 Task: Add an event with the title Casual Team Building Game: Scavenger Hunt Adventure, date '2023/11/11', time 7:50 AM to 9:50 AM, logged in from the account softage.3@softage.netand send the event invitation to softage.8@softage.net and softage.9@softage.net. Set a reminder for the event 1 hour before
Action: Mouse moved to (75, 86)
Screenshot: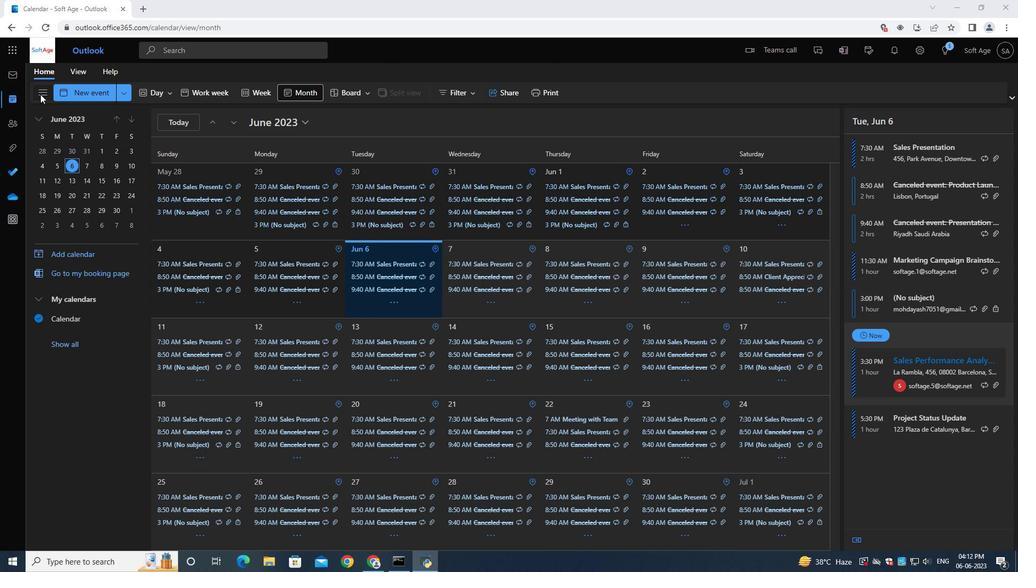 
Action: Mouse pressed left at (75, 86)
Screenshot: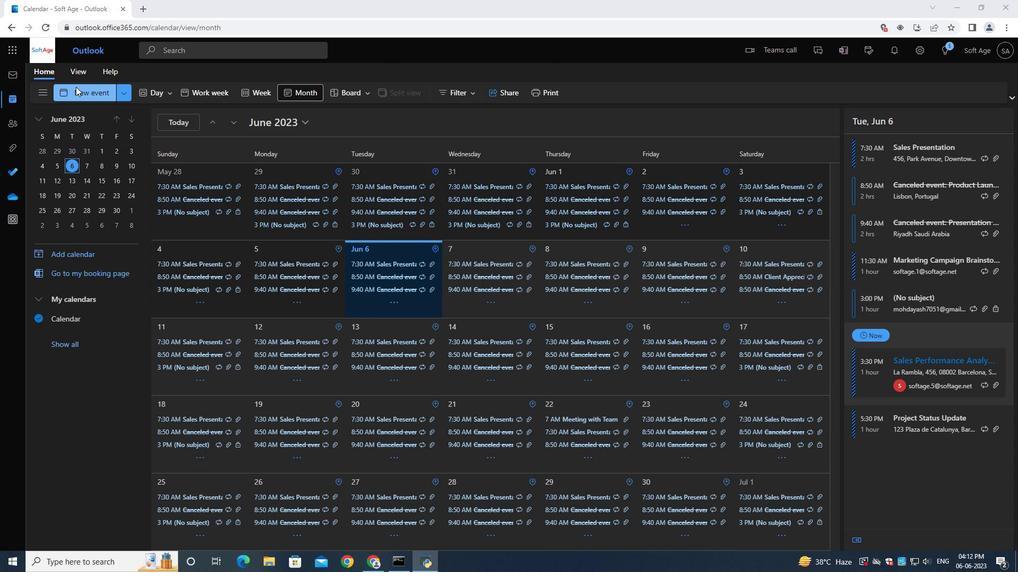 
Action: Mouse moved to (307, 167)
Screenshot: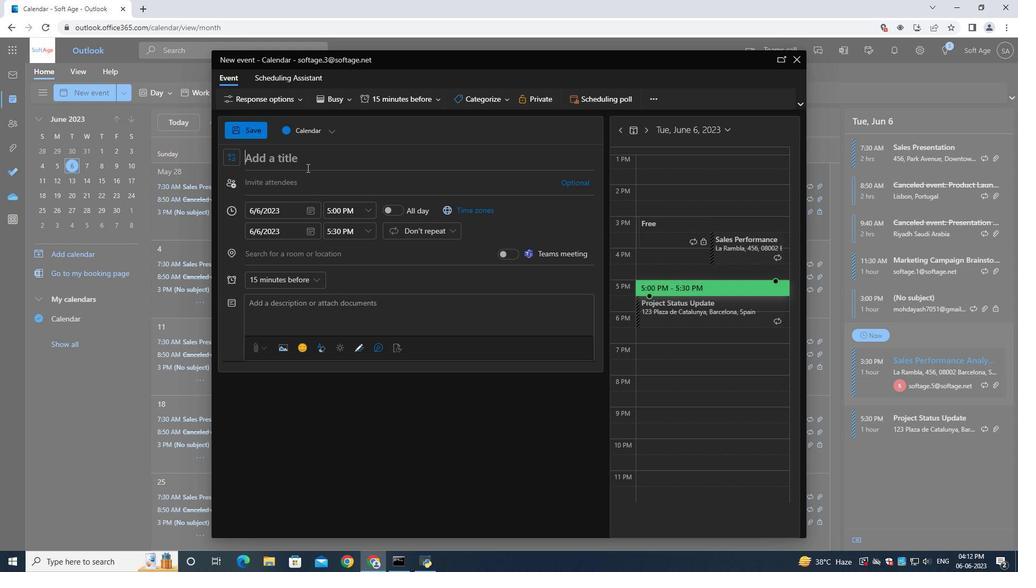 
Action: Mouse pressed left at (307, 167)
Screenshot: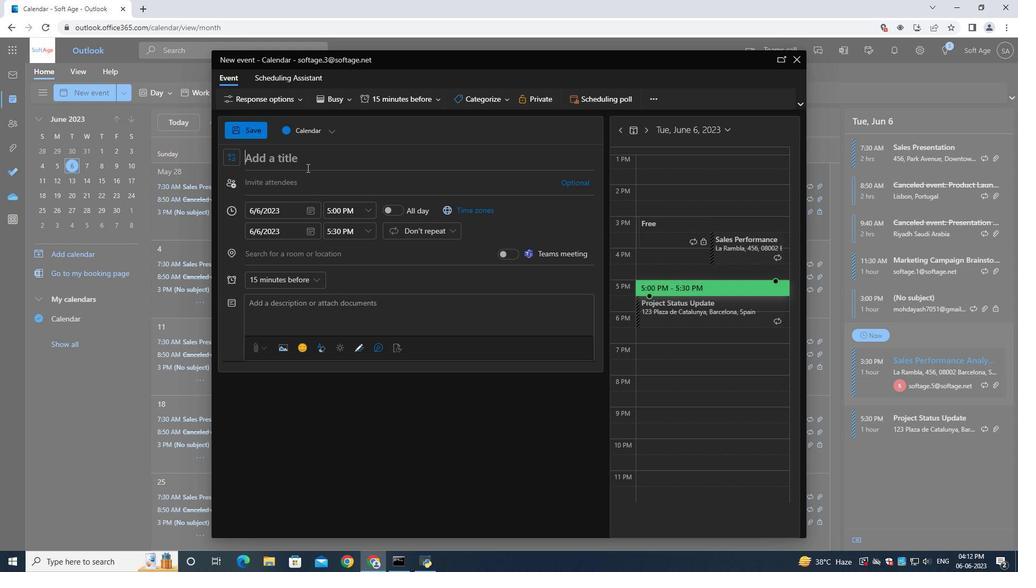 
Action: Mouse moved to (307, 167)
Screenshot: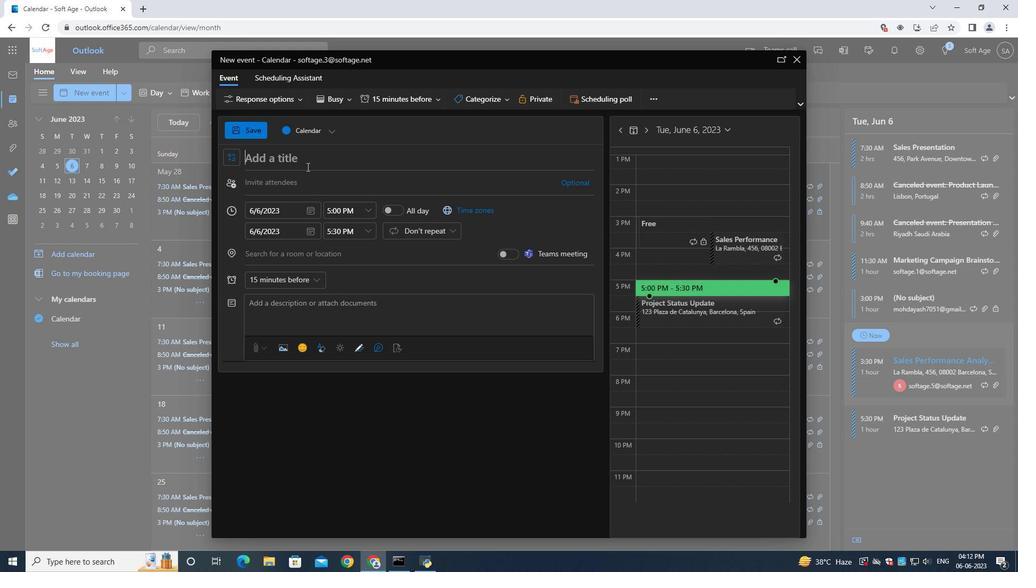 
Action: Key pressed <Key.shift>Casual<Key.space><Key.shift>Team<Key.space><Key.shift><Key.shift><Key.shift><Key.shift><Key.shift><Key.shift><Key.shift><Key.shift><Key.shift><Key.shift><Key.shift><Key.shift><Key.shift><Key.shift><Key.shift><Key.shift><Key.shift><Key.shift><Key.shift><Key.shift><Key.shift><Key.shift><Key.shift><Key.shift><Key.shift><Key.shift><Key.shift><Key.shift><Key.shift><Key.shift><Key.shift><Key.shift><Key.shift><Key.shift><Key.shift><Key.shift><Key.shift><Key.shift><Key.shift><Key.shift><Key.shift><Key.shift><Key.shift><Key.shift><Key.shift><Key.shift><Key.shift><Key.shift><Key.shift><Key.shift><Key.shift><Key.shift><Key.shift><Key.shift><Key.shift><Key.shift><Key.shift><Key.shift><Key.shift><Key.shift><Key.shift><Key.shift><Key.shift><Key.shift><Key.shift><Key.shift>Building<Key.space><Key.shift><Key.shift><Key.shift><Key.shift><Key.shift><Key.shift><Key.shift><Key.shift><Key.shift><Key.shift><Key.shift><Key.shift><Key.shift><Key.shift><Key.shift><Key.shift><Key.shift><Key.shift><Key.shift><Key.shift><Key.shift>Game<Key.shift_r>:<Key.space><Key.shift><Key.shift><Key.shift><Key.shift><Key.shift><Key.shift><Key.shift><Key.shift><Key.shift><Key.shift><Key.shift><Key.shift><Key.shift><Key.shift><Key.shift><Key.shift><Key.shift>Scavenger<Key.space><Key.shift>Hunt<Key.space><Key.shift><Key.shift><Key.shift><Key.shift><Key.shift><Key.shift><Key.shift><Key.shift><Key.shift><Key.shift><Key.shift><Key.shift><Key.shift><Key.shift><Key.shift><Key.shift><Key.shift><Key.shift><Key.shift><Key.shift><Key.shift><Key.shift><Key.shift><Key.shift>Adventure<Key.space>
Screenshot: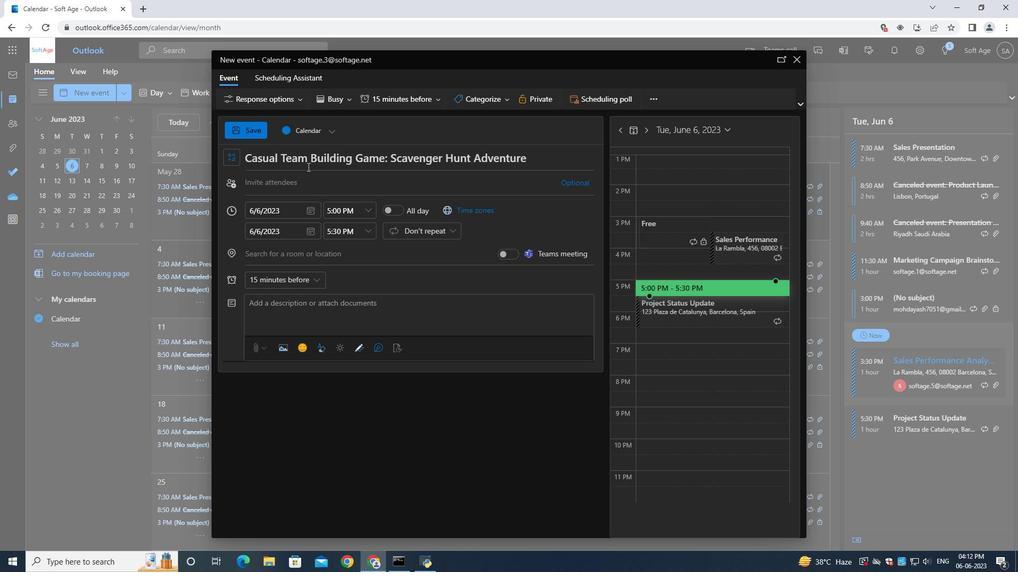 
Action: Mouse moved to (308, 208)
Screenshot: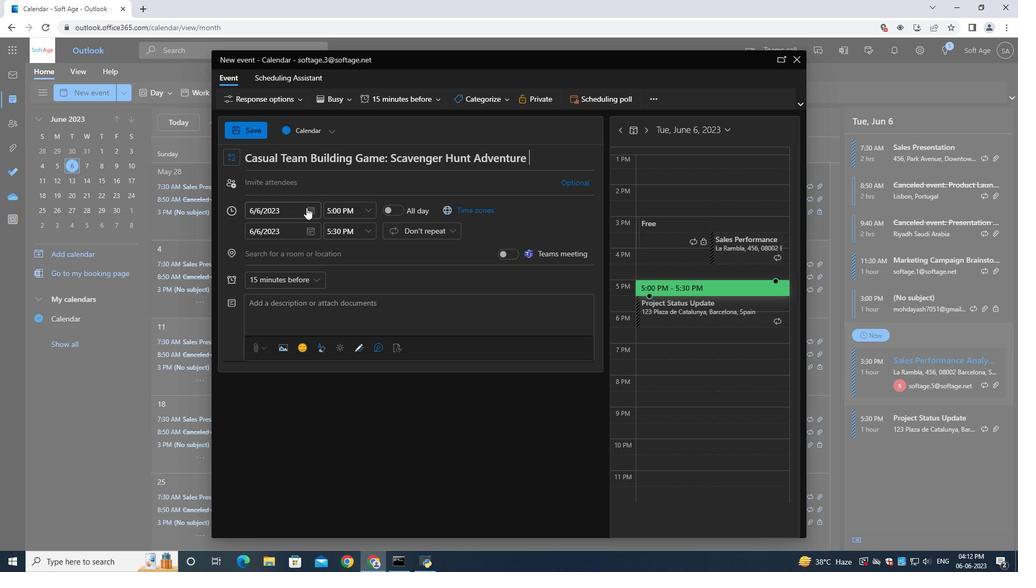 
Action: Mouse pressed left at (308, 208)
Screenshot: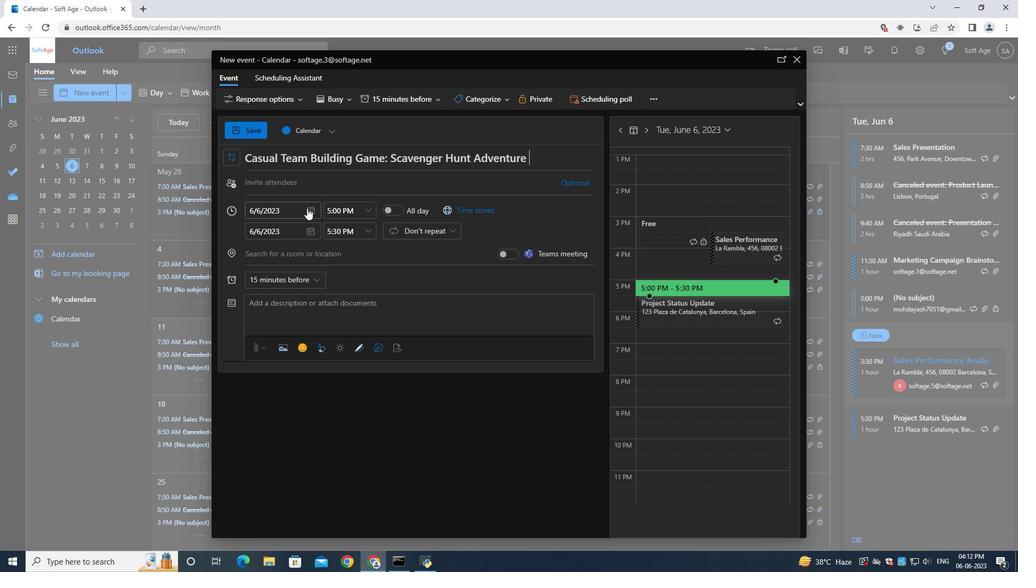 
Action: Mouse moved to (347, 235)
Screenshot: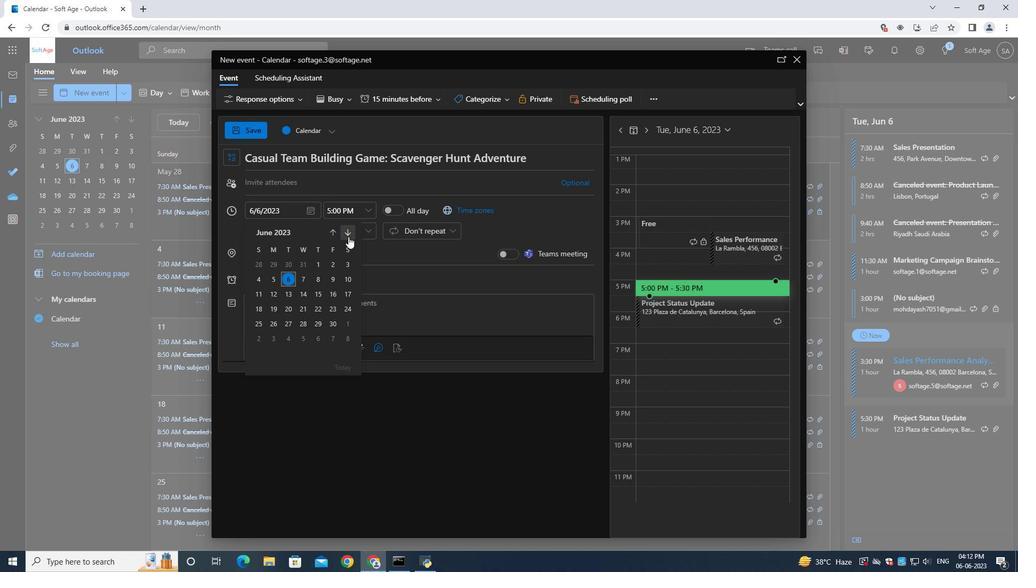 
Action: Mouse pressed left at (347, 235)
Screenshot: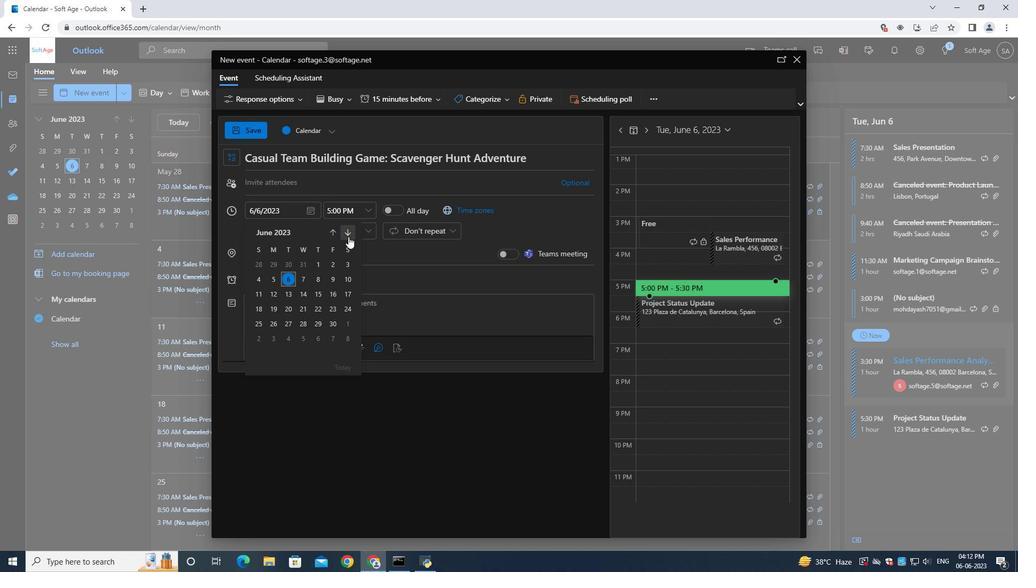 
Action: Mouse pressed left at (347, 235)
Screenshot: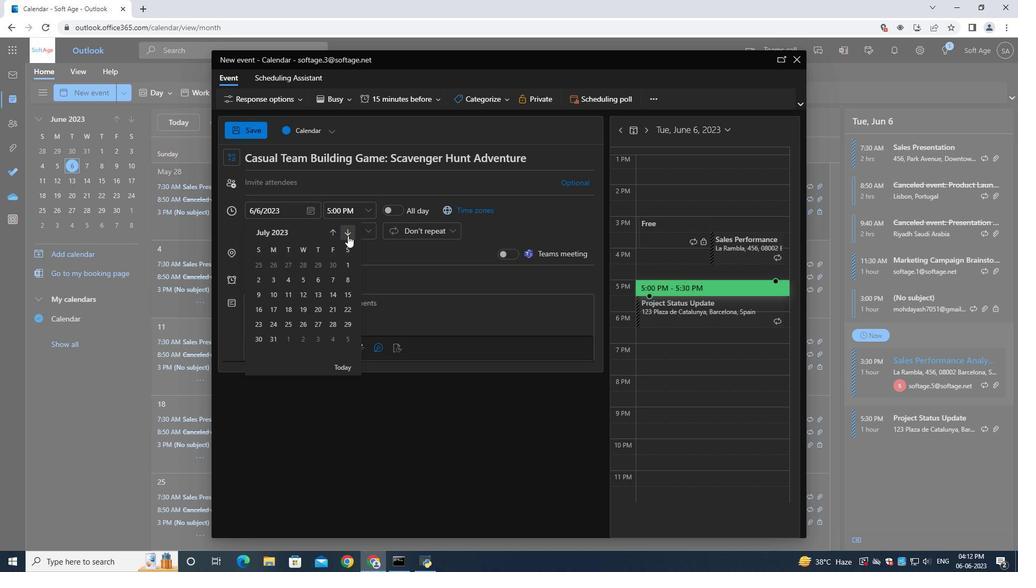 
Action: Mouse pressed left at (347, 235)
Screenshot: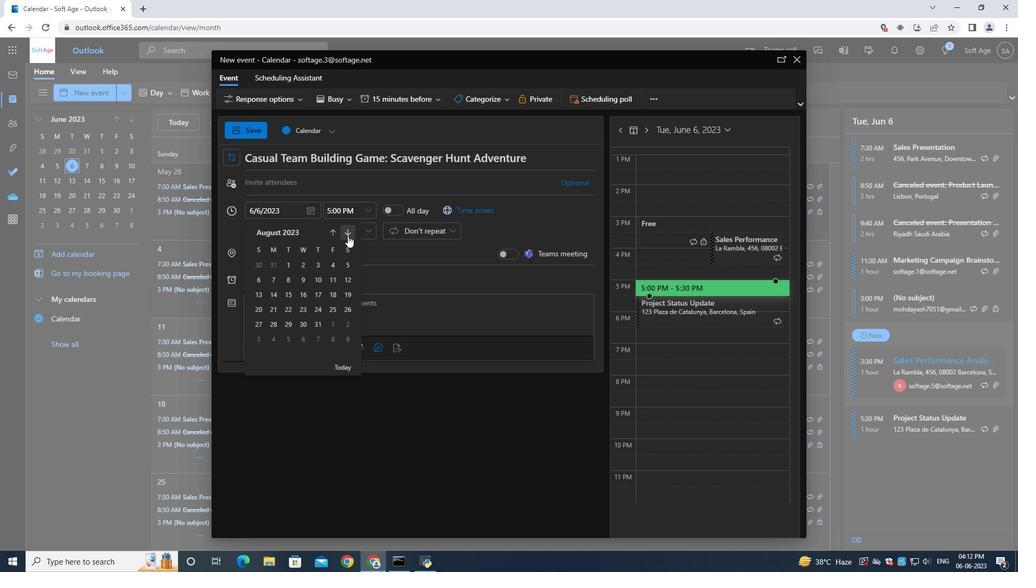 
Action: Mouse pressed left at (347, 235)
Screenshot: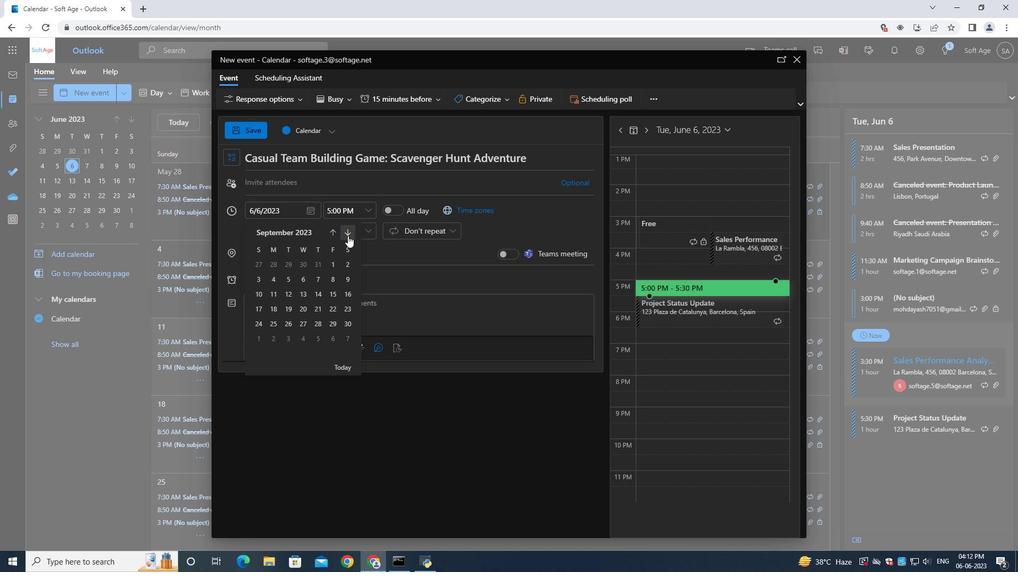 
Action: Mouse moved to (347, 235)
Screenshot: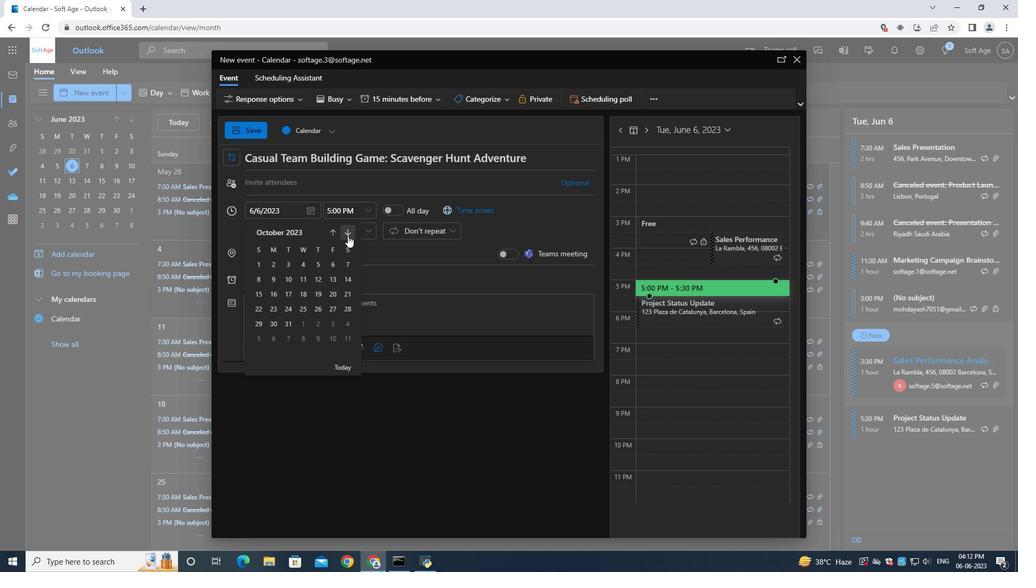 
Action: Mouse pressed left at (347, 235)
Screenshot: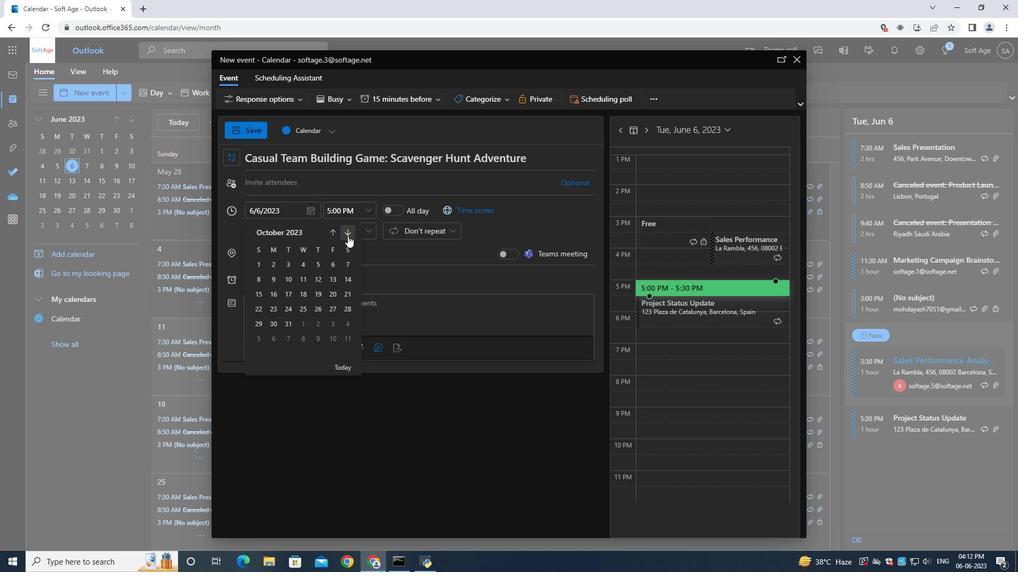 
Action: Mouse pressed left at (347, 235)
Screenshot: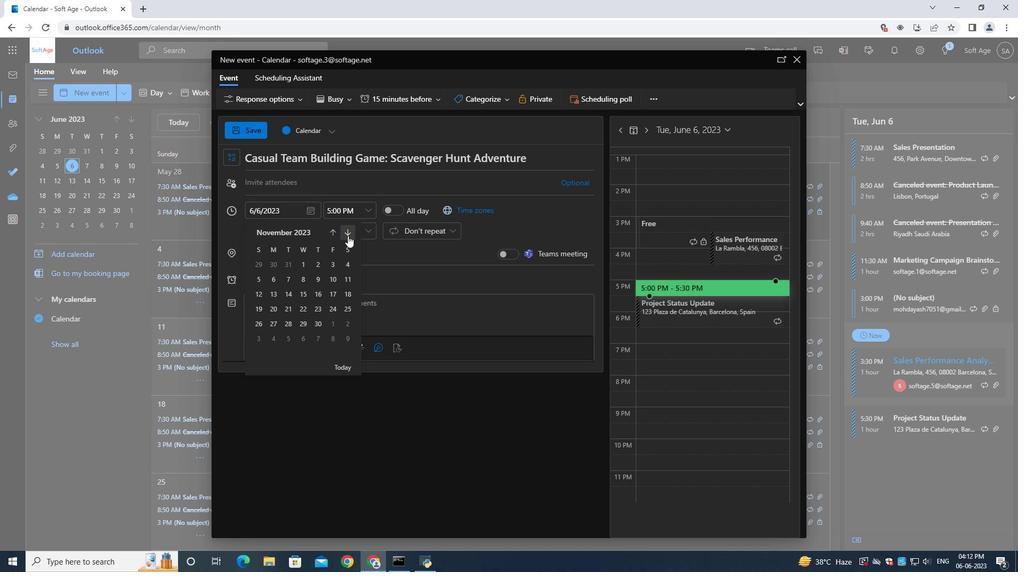 
Action: Mouse moved to (331, 235)
Screenshot: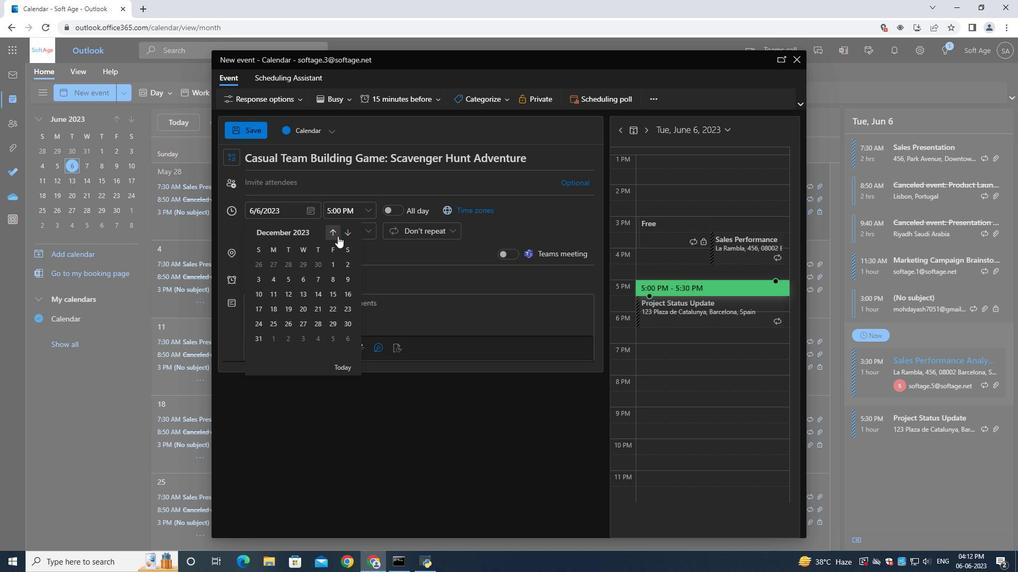 
Action: Mouse pressed left at (331, 235)
Screenshot: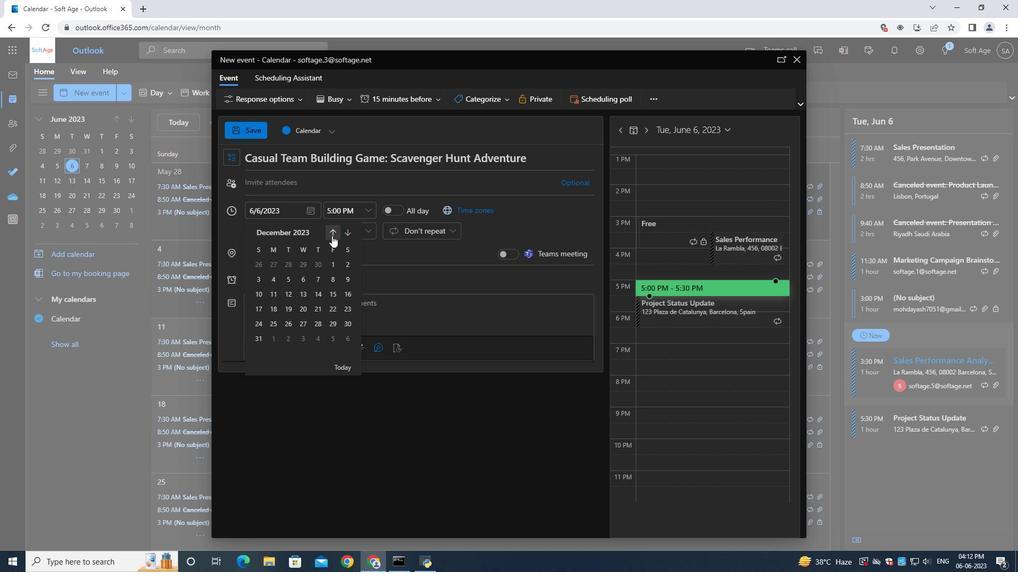 
Action: Mouse moved to (345, 282)
Screenshot: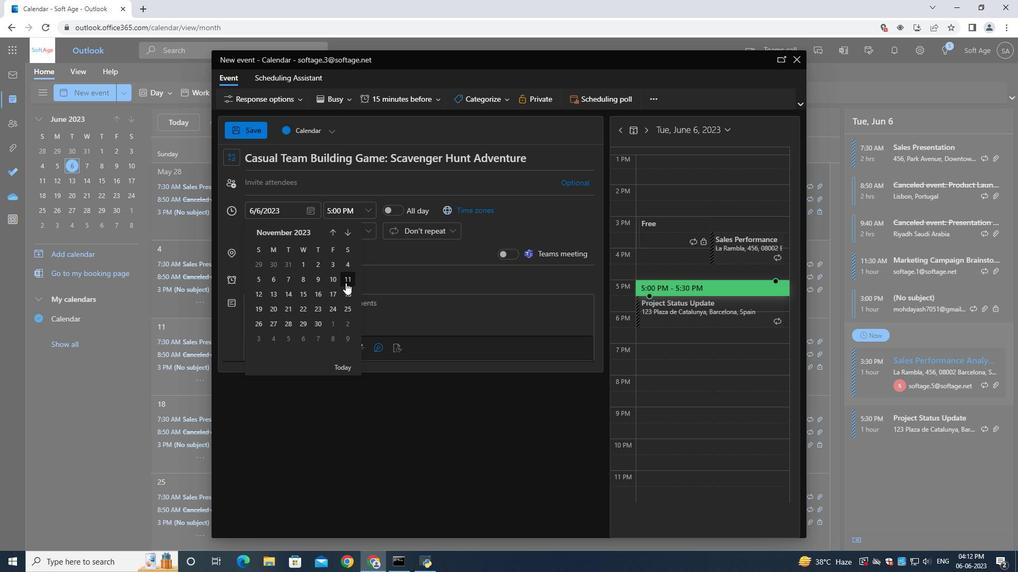 
Action: Mouse pressed left at (345, 282)
Screenshot: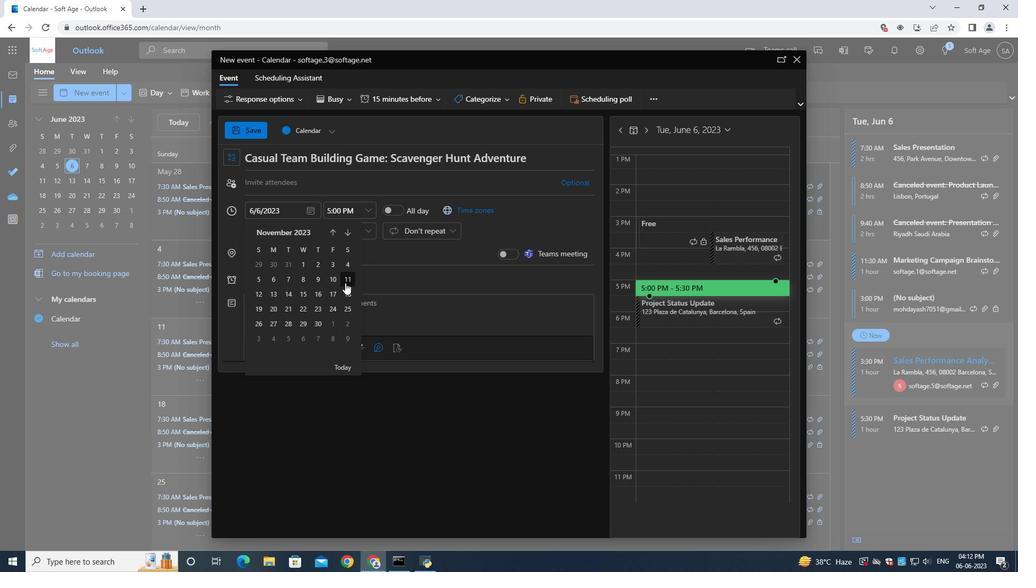 
Action: Mouse moved to (343, 209)
Screenshot: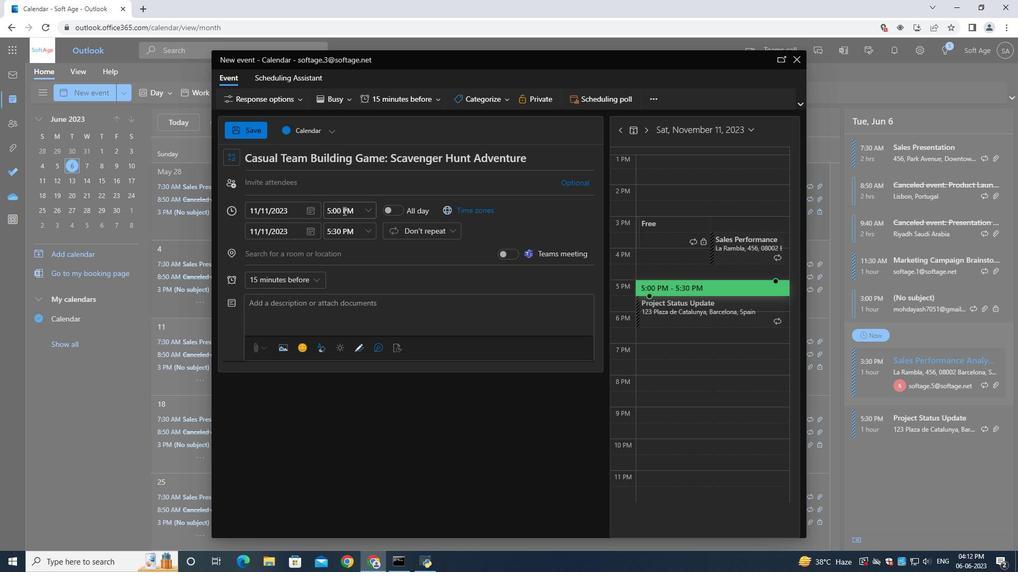 
Action: Mouse pressed left at (343, 209)
Screenshot: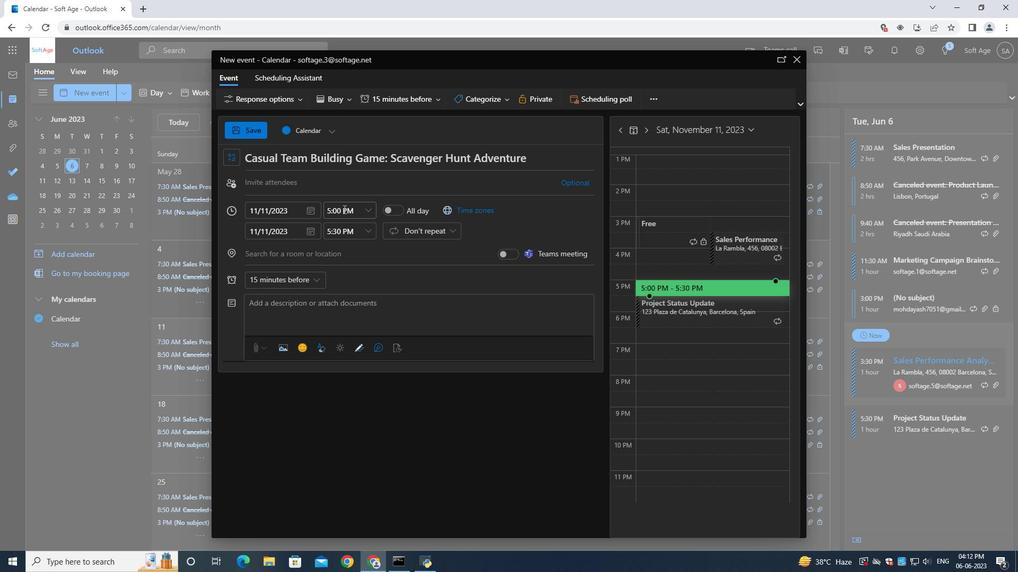
Action: Mouse moved to (344, 209)
Screenshot: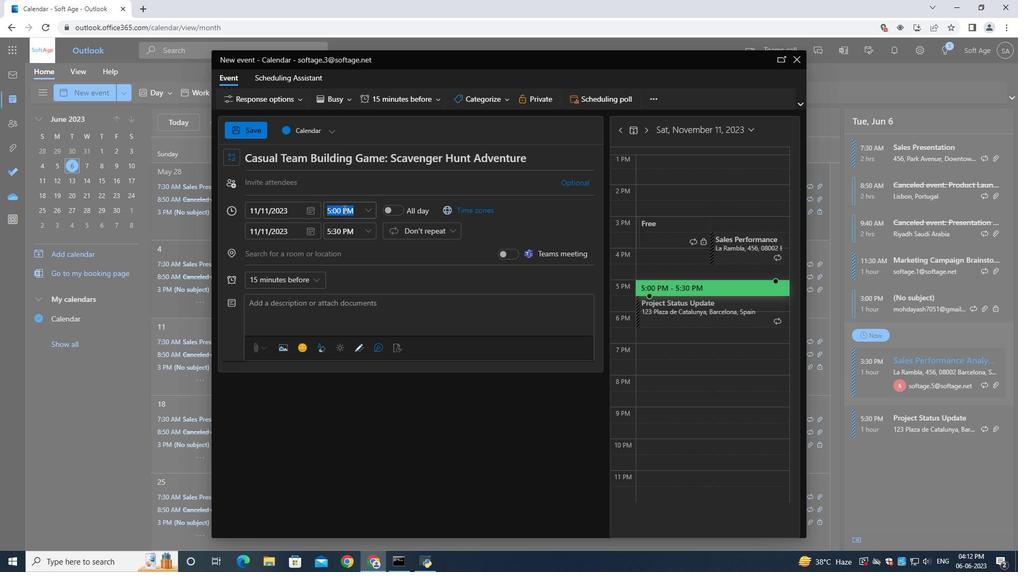 
Action: Key pressed 7<Key.shift_r>:50<Key.shift>AM
Screenshot: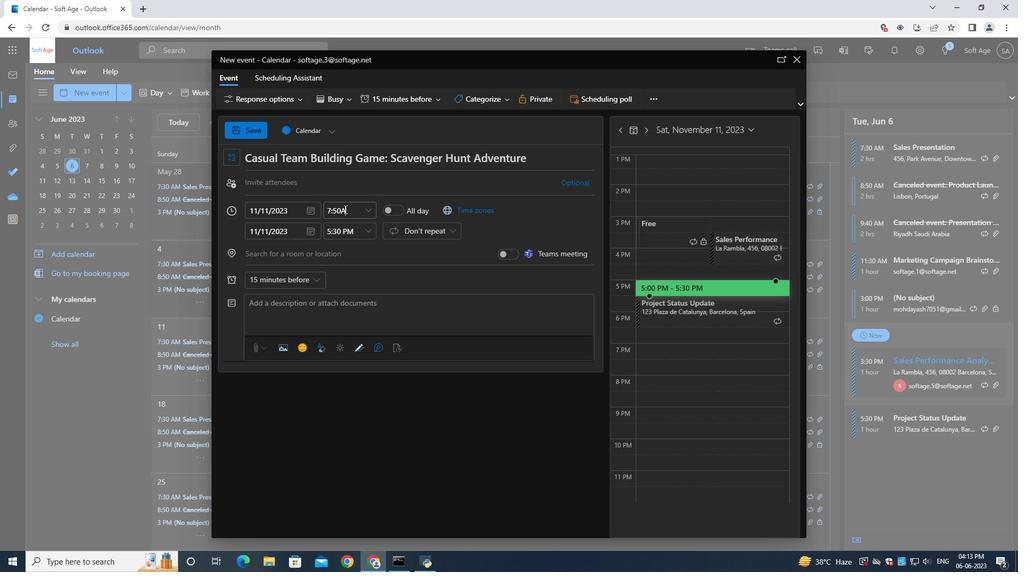 
Action: Mouse moved to (326, 236)
Screenshot: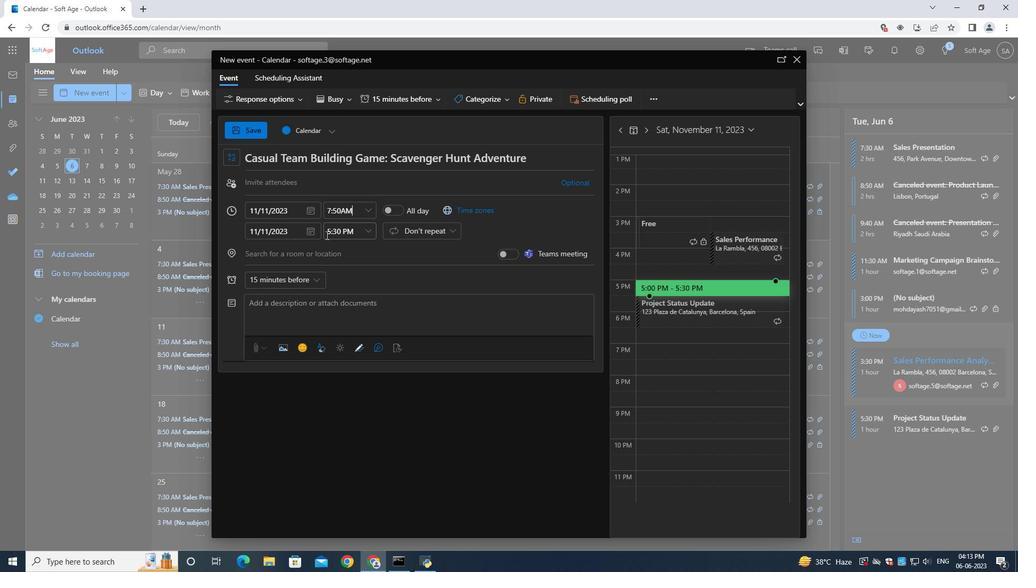 
Action: Mouse pressed left at (326, 236)
Screenshot: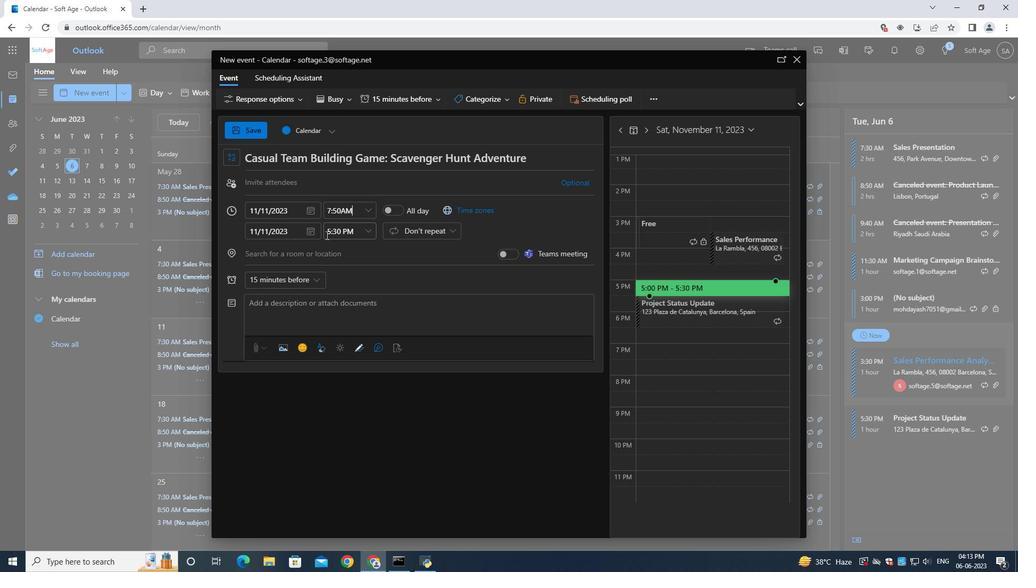 
Action: Mouse moved to (334, 236)
Screenshot: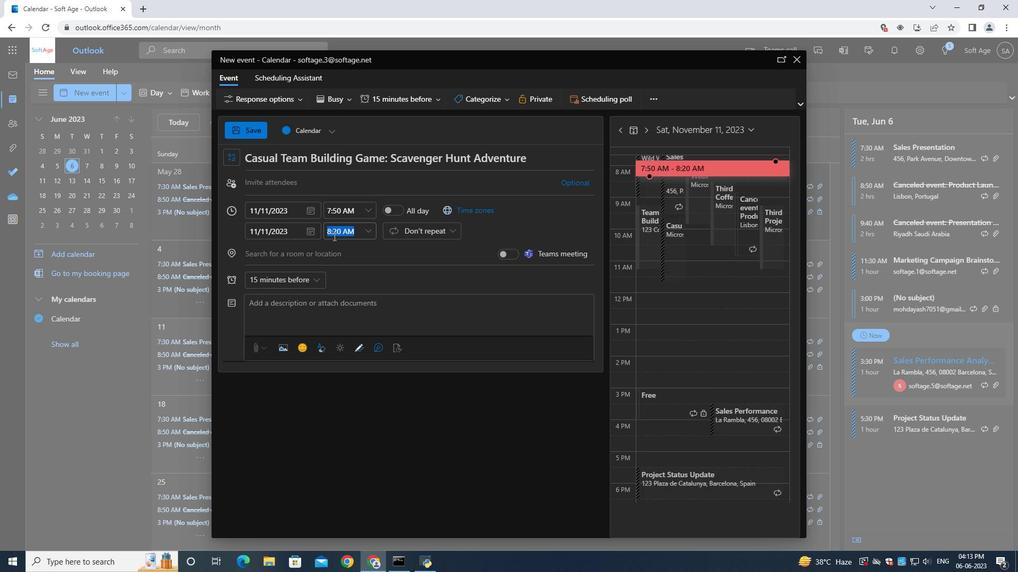 
Action: Key pressed 9<Key.shift_r>:50<Key.shift>AM
Screenshot: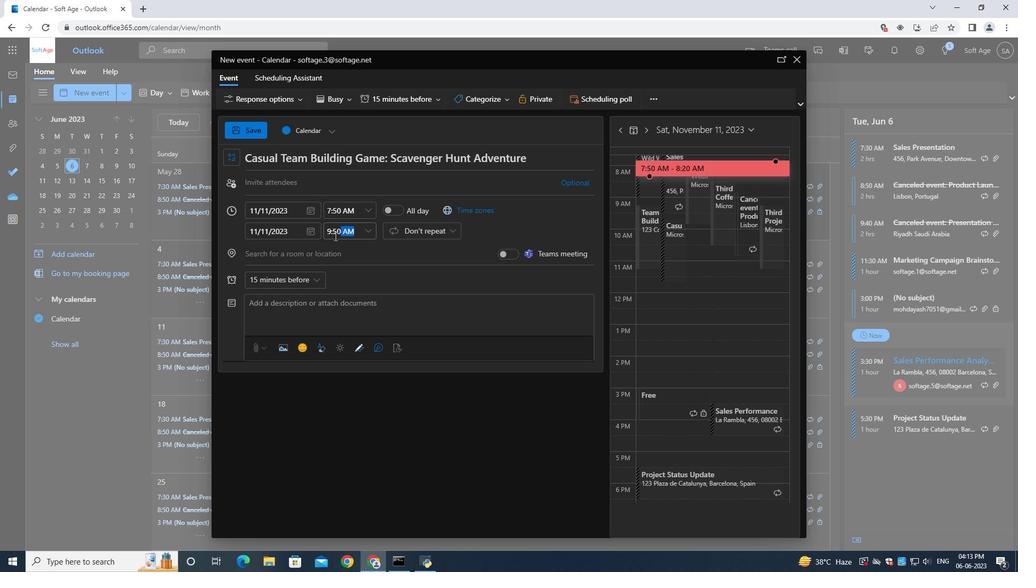 
Action: Mouse moved to (267, 180)
Screenshot: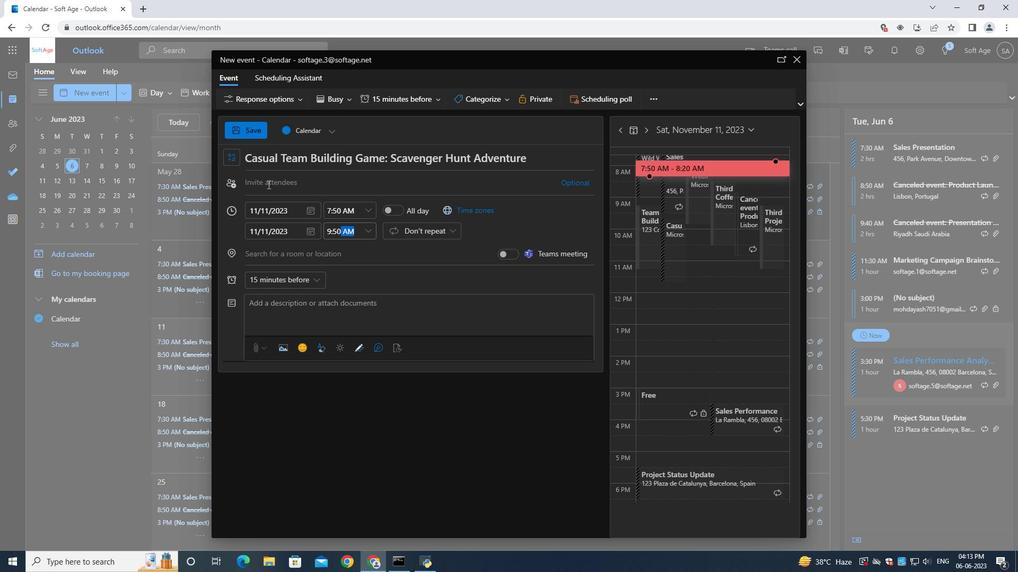 
Action: Mouse pressed left at (267, 180)
Screenshot: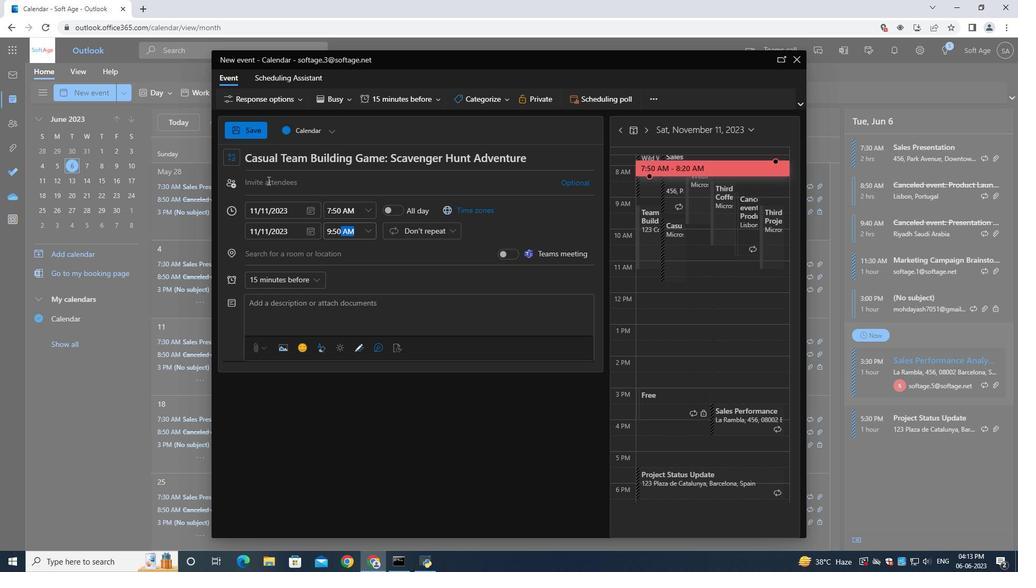 
Action: Mouse moved to (267, 180)
Screenshot: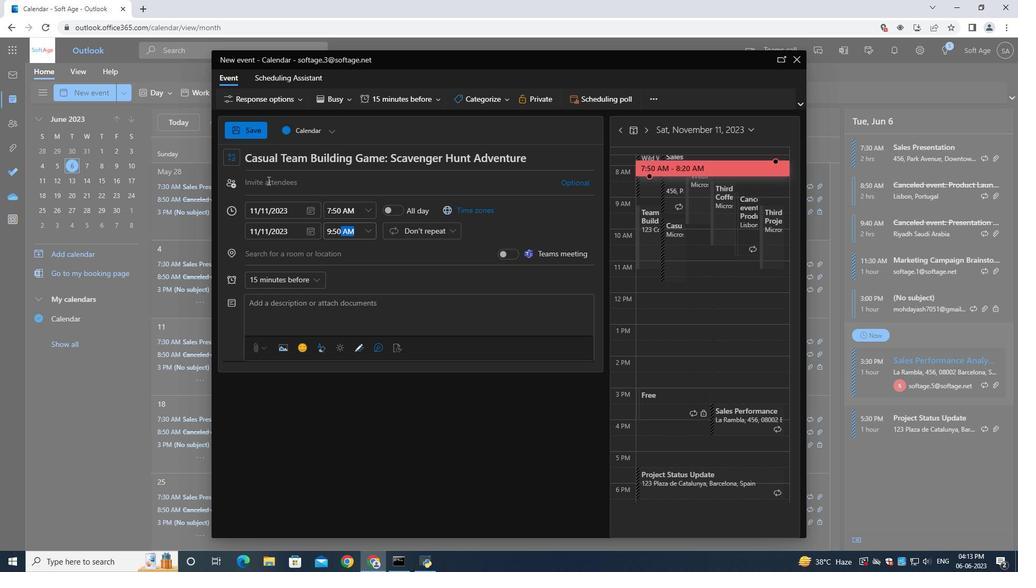 
Action: Key pressed softage.8<Key.shift>@softage.net
Screenshot: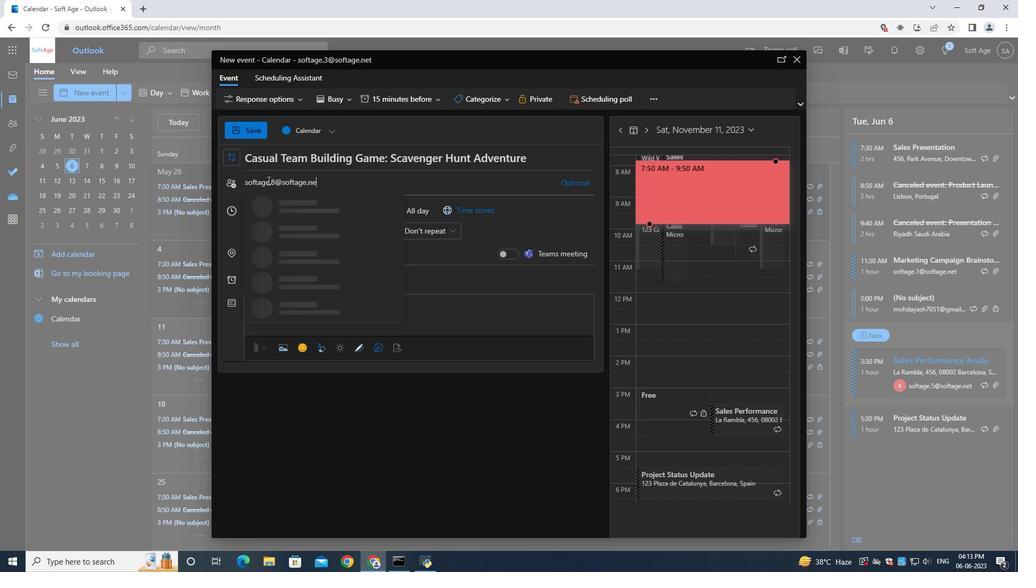 
Action: Mouse moved to (278, 202)
Screenshot: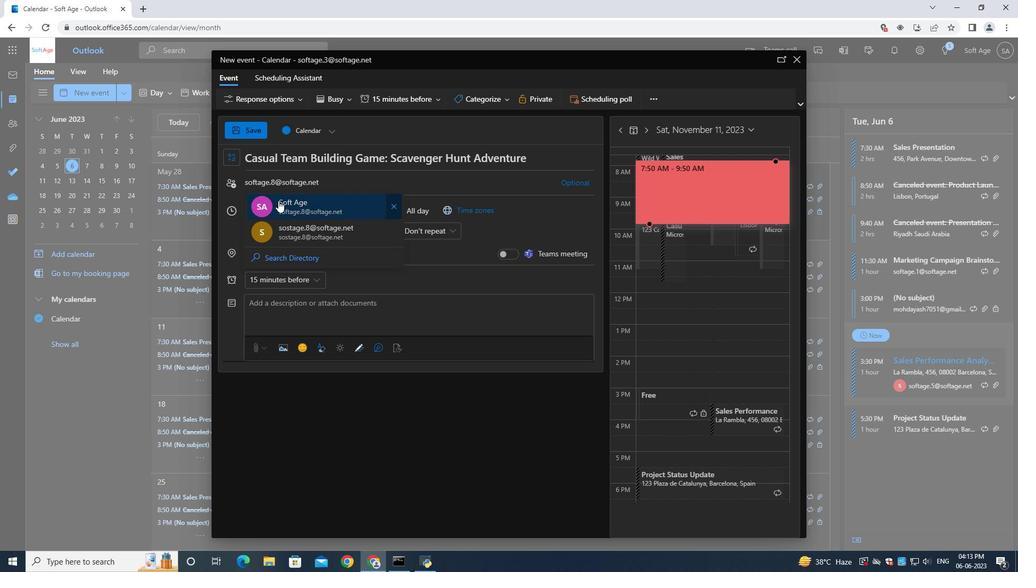 
Action: Mouse pressed left at (278, 202)
Screenshot: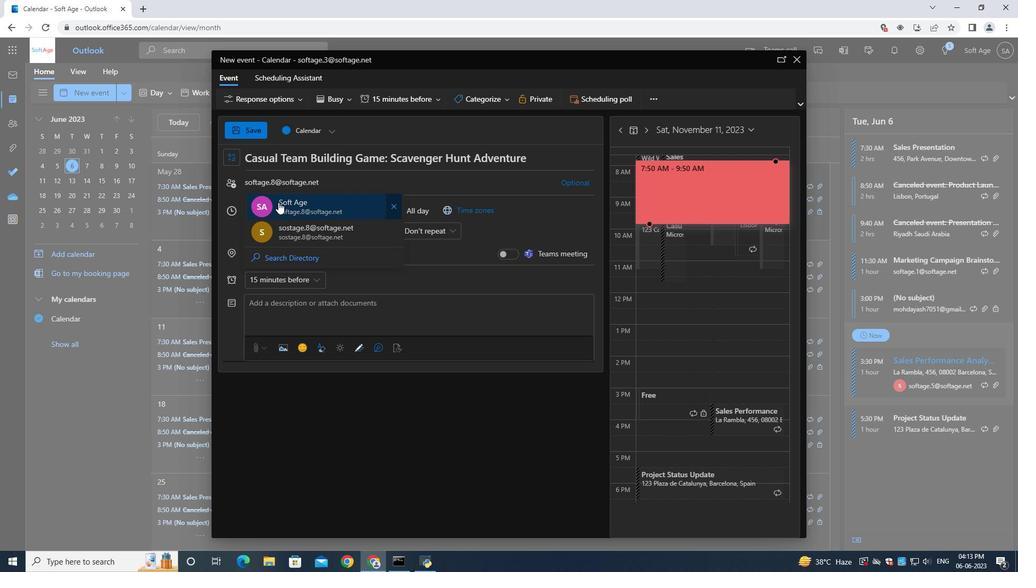 
Action: Mouse moved to (280, 201)
Screenshot: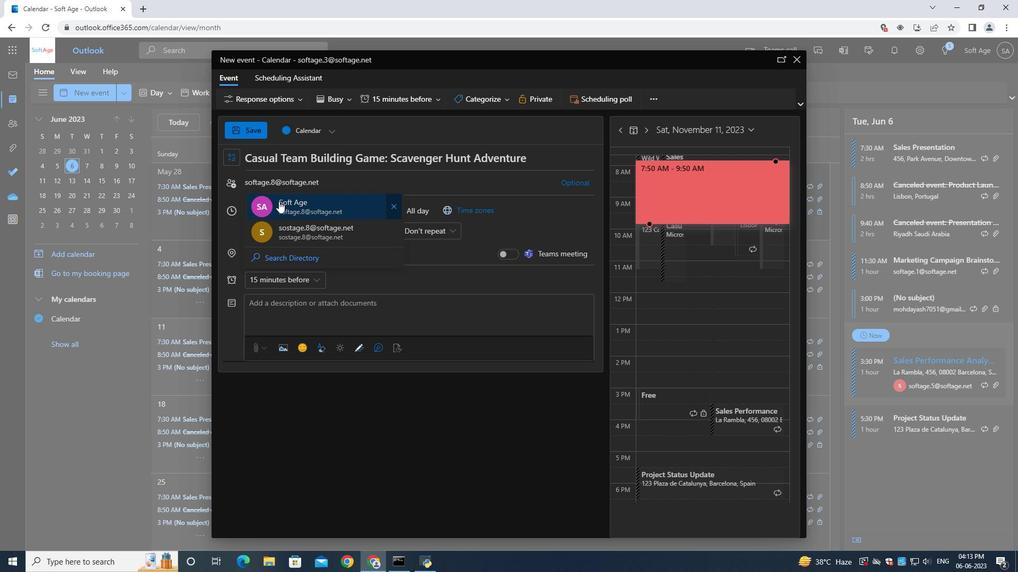 
Action: Key pressed softage.9<Key.shift>@softage.net
Screenshot: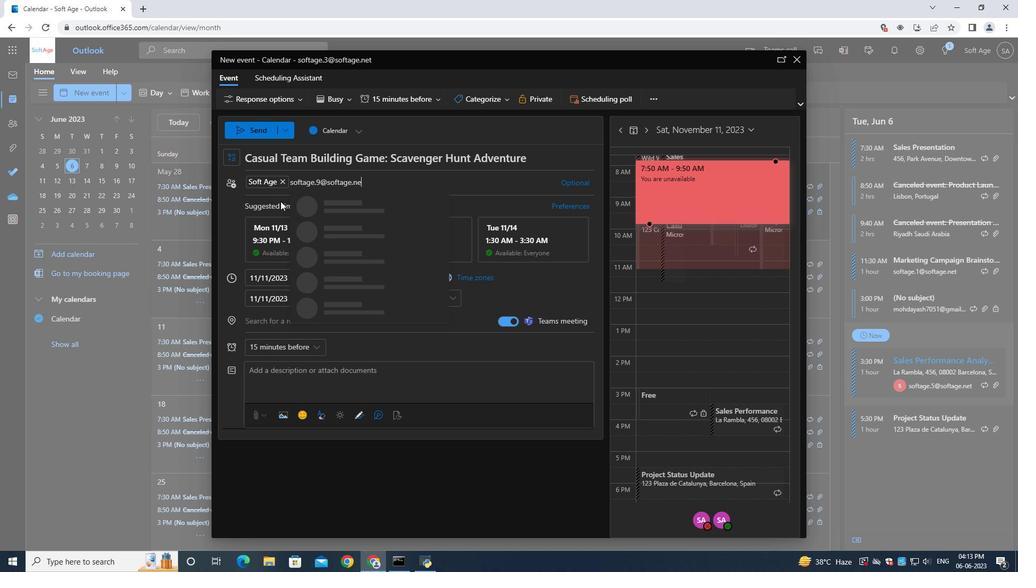 
Action: Mouse moved to (380, 196)
Screenshot: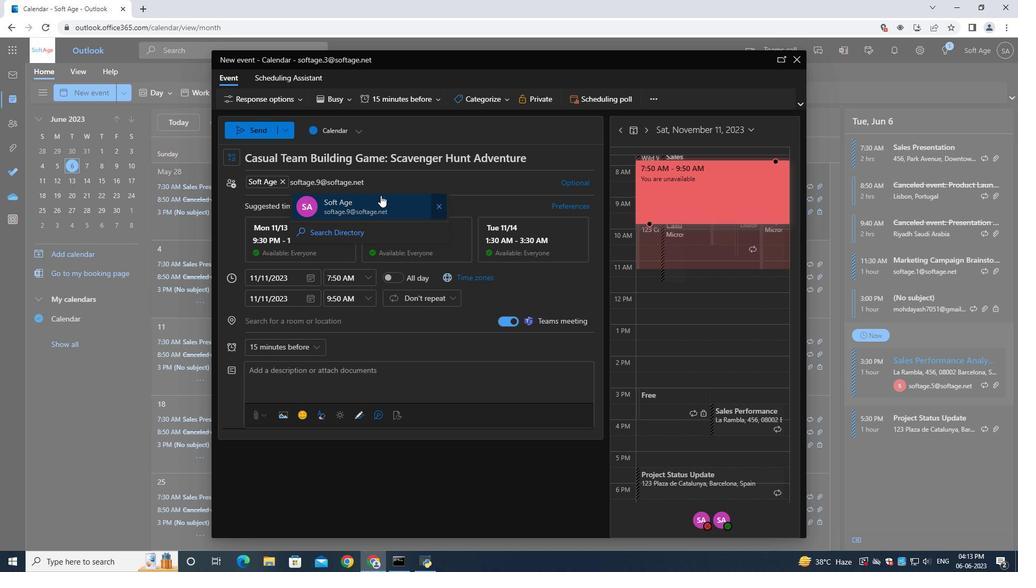 
Action: Mouse pressed left at (380, 196)
Screenshot: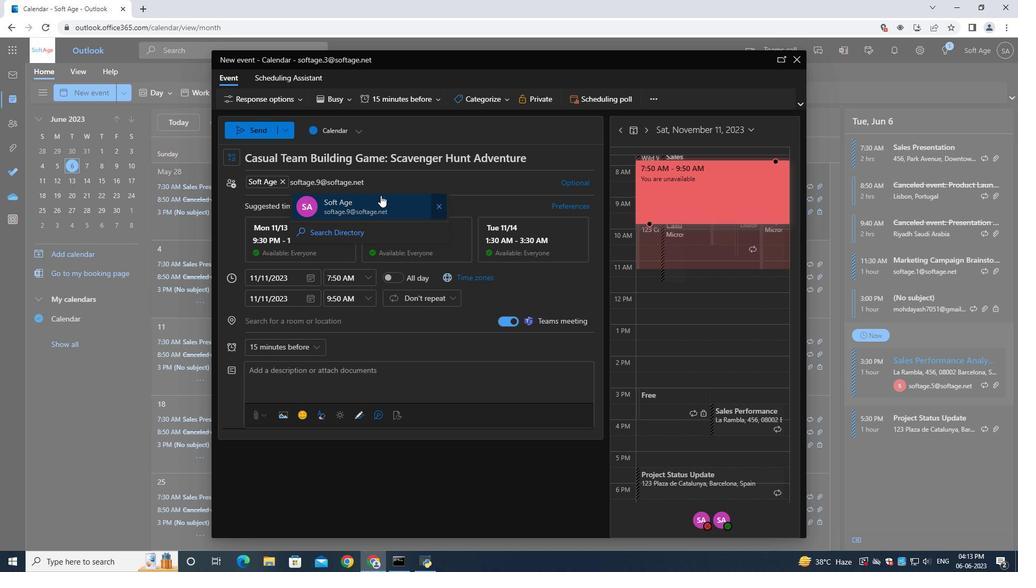 
Action: Mouse moved to (293, 347)
Screenshot: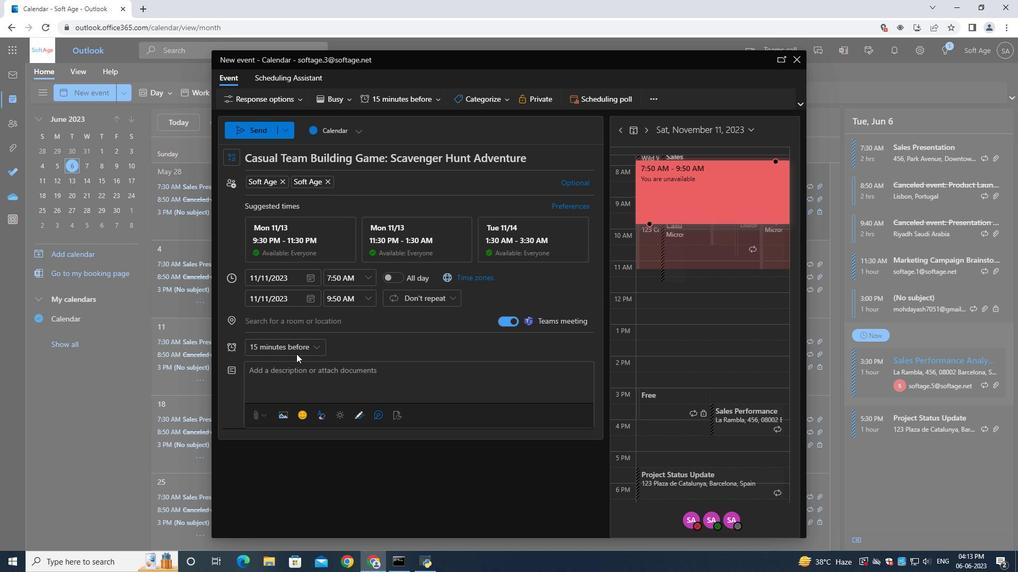 
Action: Mouse pressed left at (293, 347)
Screenshot: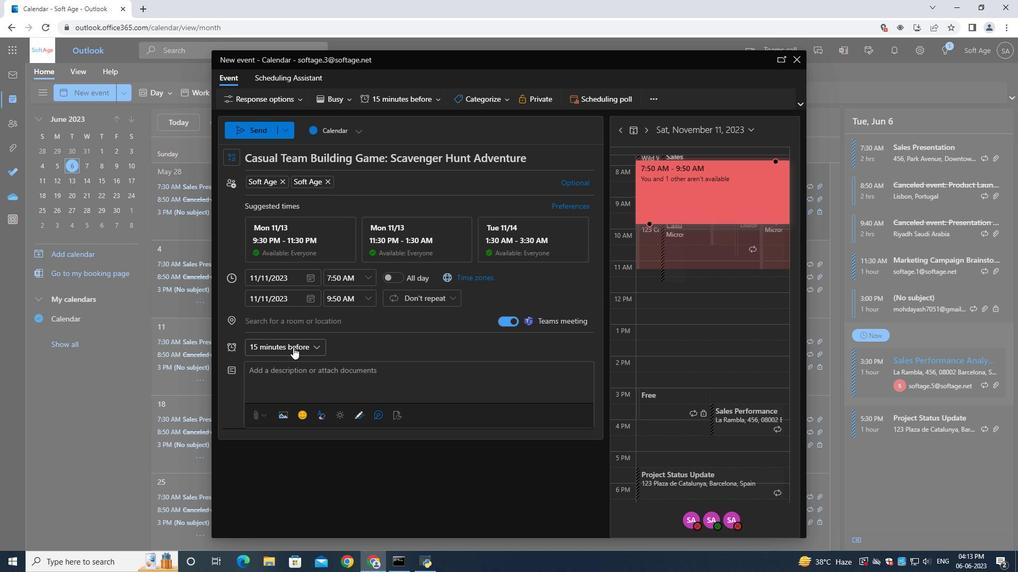 
Action: Mouse moved to (270, 241)
Screenshot: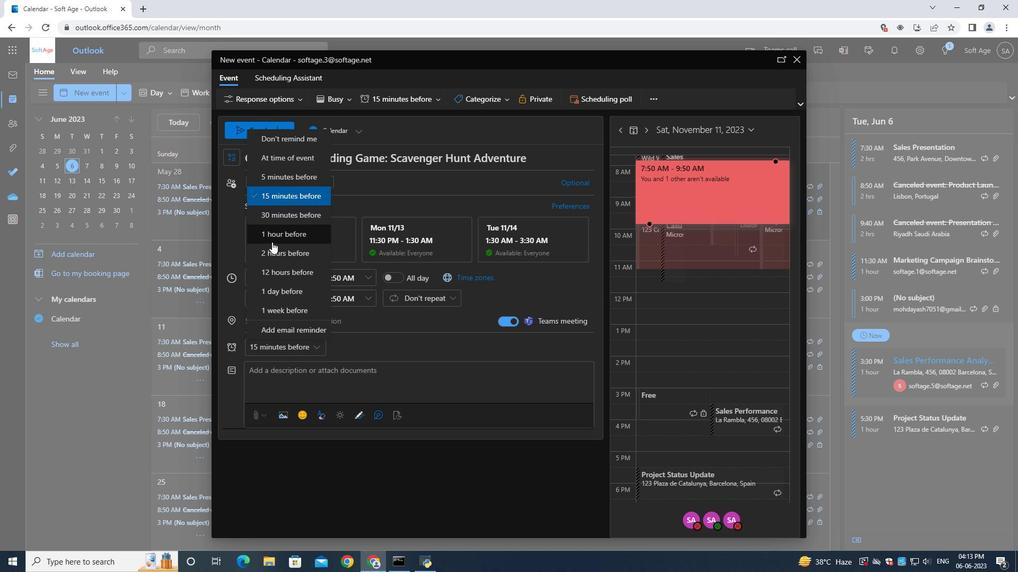 
Action: Mouse pressed left at (270, 241)
Screenshot: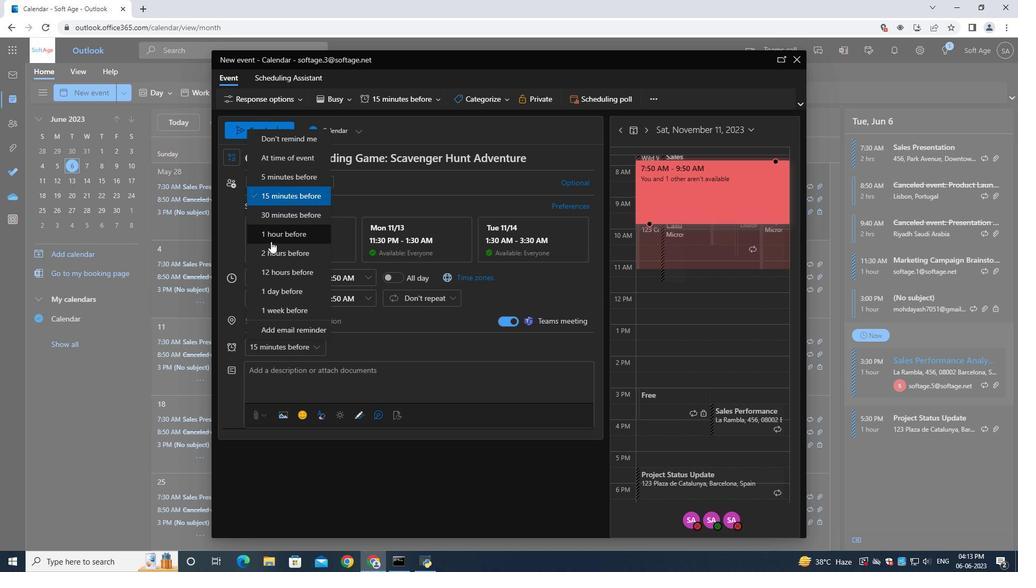
Action: Mouse moved to (266, 130)
Screenshot: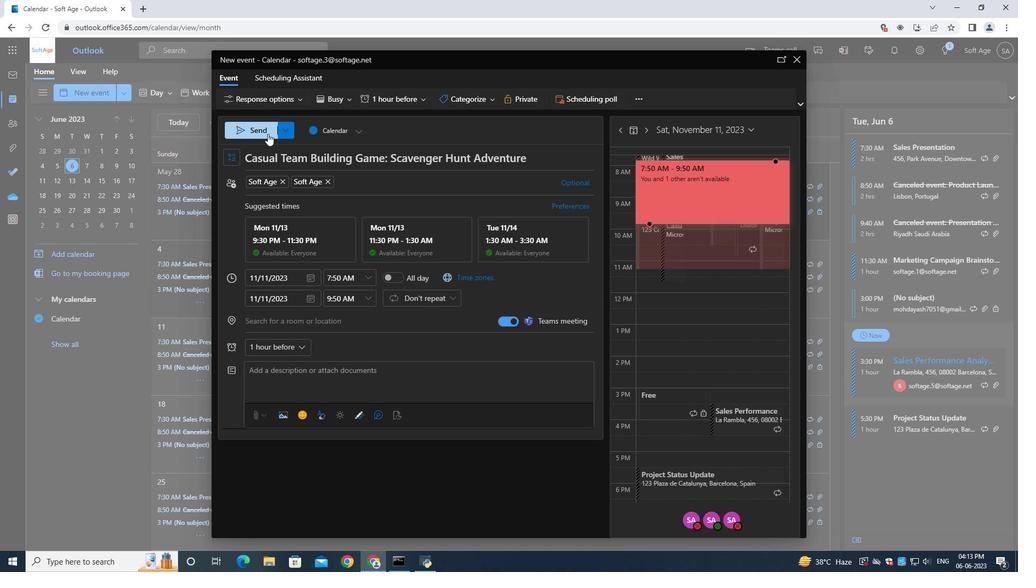
Action: Mouse pressed left at (266, 130)
Screenshot: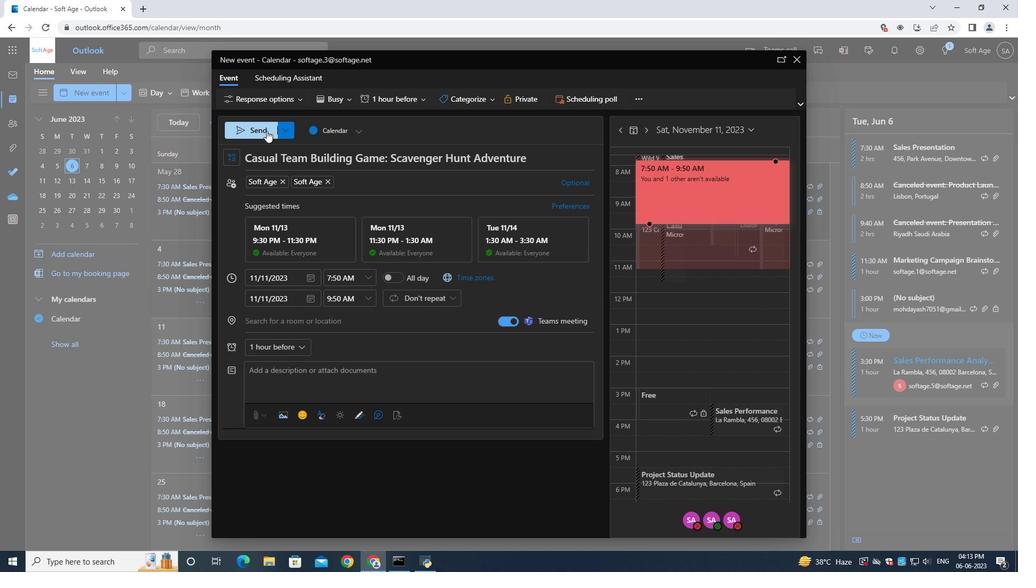 
Action: Mouse moved to (266, 130)
Screenshot: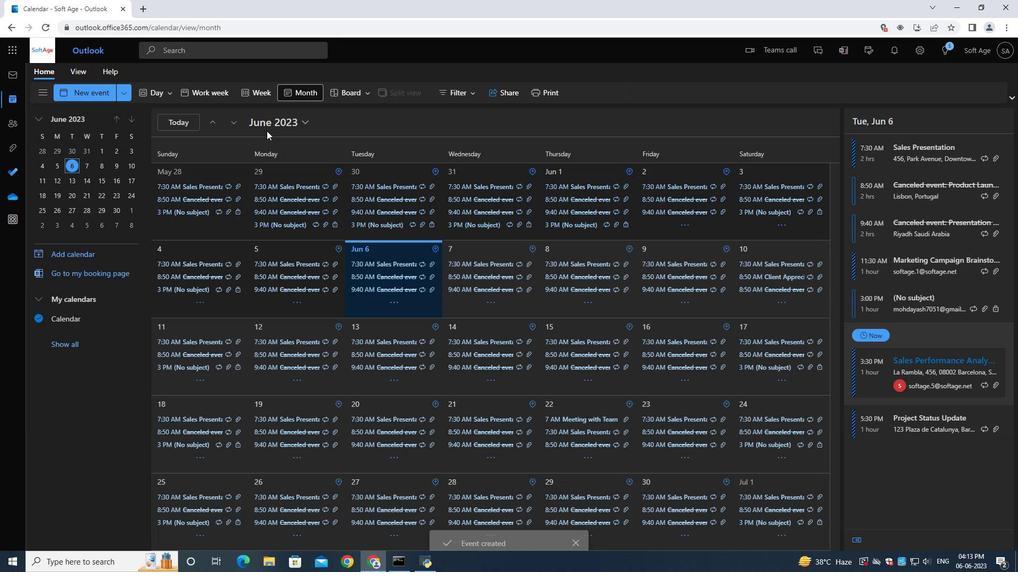 
